 Task: Add Attachment from Google Drive to Card Card0000000251 in Board Board0000000063 in Workspace WS0000000021 in Trello. Add Cover Orange to Card Card0000000251 in Board Board0000000063 in Workspace WS0000000021 in Trello. Add "Add Label …" with "Title" Title0000000251 to Button Button0000000251 to Card Card0000000251 in Board Board0000000063 in Workspace WS0000000021 in Trello. Add Description DS0000000251 to Card Card0000000251 in Board Board0000000063 in Workspace WS0000000021 in Trello. Add Comment CM0000000251 to Card Card0000000251 in Board Board0000000063 in Workspace WS0000000021 in Trello
Action: Mouse moved to (478, 511)
Screenshot: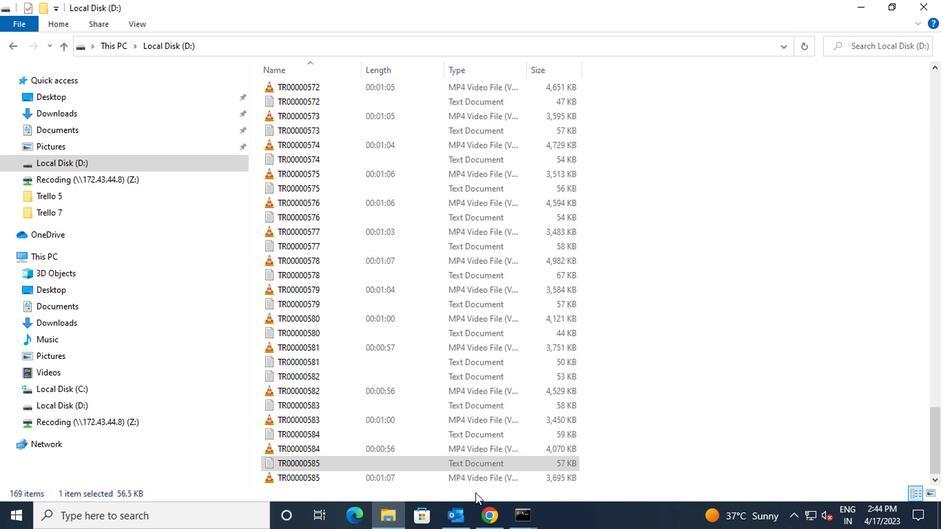 
Action: Mouse pressed left at (478, 511)
Screenshot: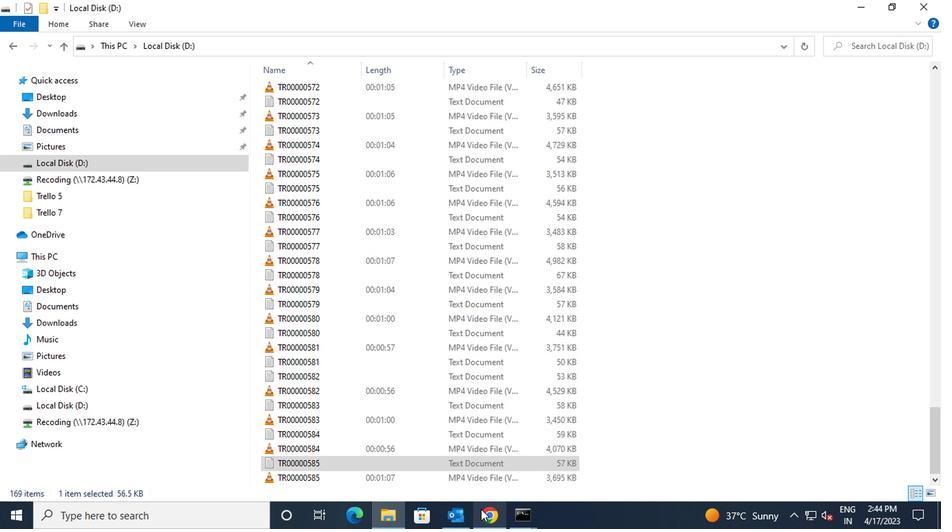 
Action: Mouse moved to (317, 383)
Screenshot: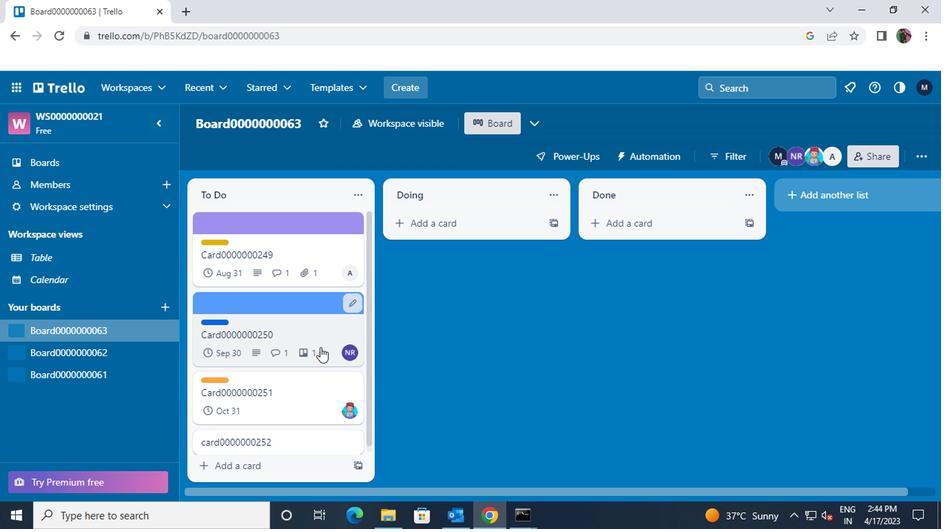 
Action: Mouse pressed left at (317, 383)
Screenshot: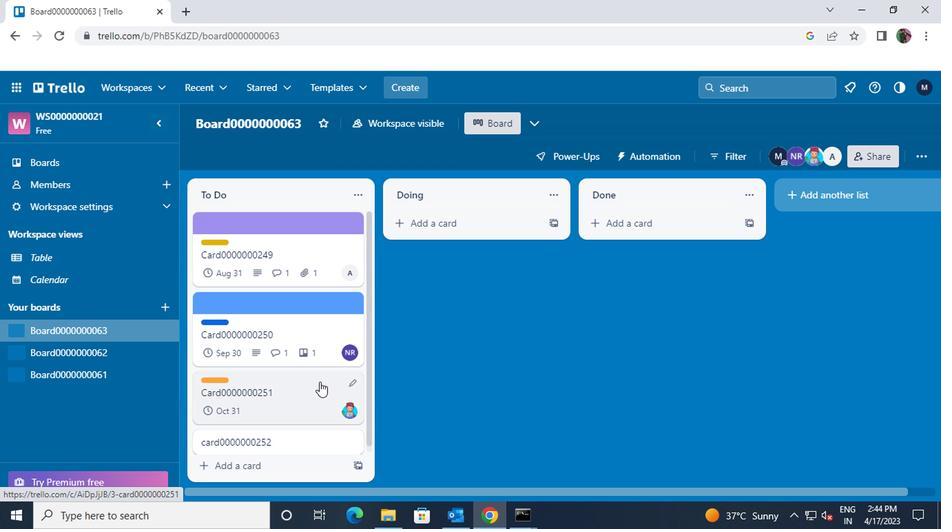 
Action: Mouse moved to (652, 309)
Screenshot: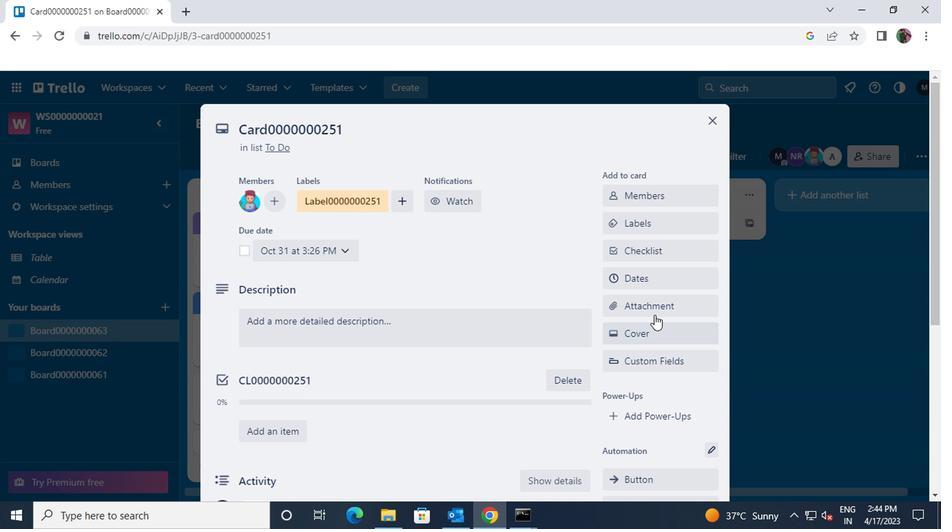 
Action: Mouse pressed left at (652, 309)
Screenshot: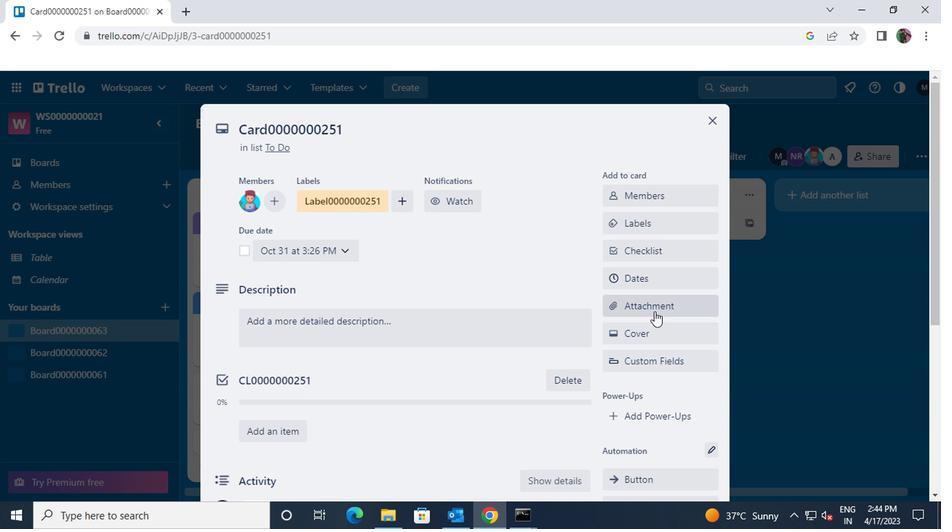 
Action: Mouse moved to (627, 189)
Screenshot: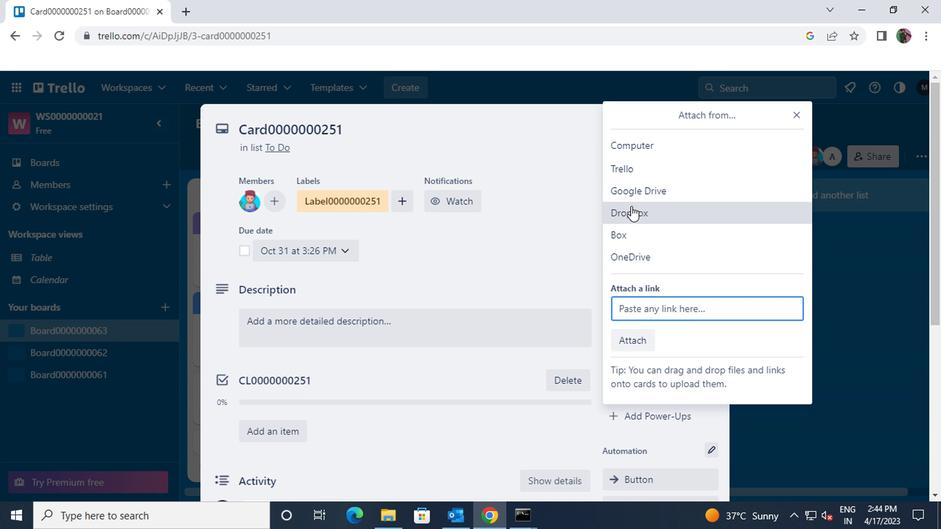 
Action: Mouse pressed left at (627, 189)
Screenshot: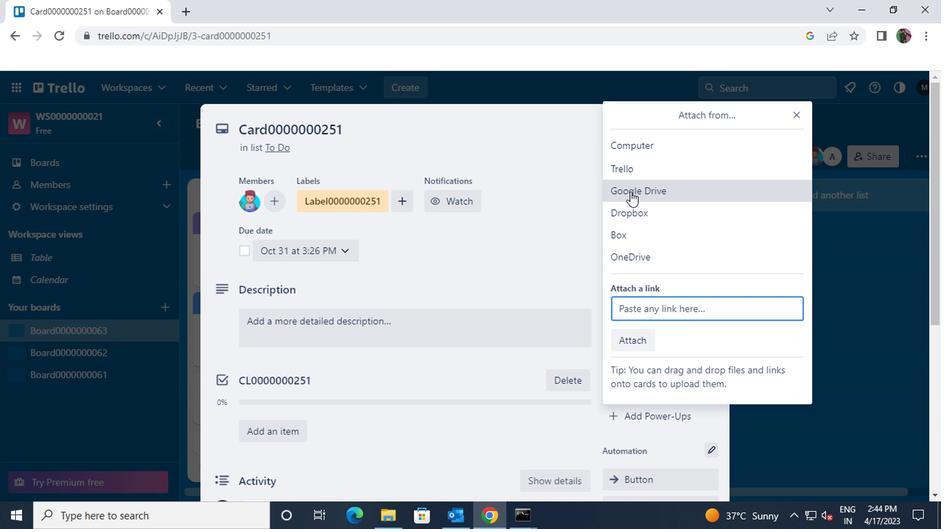 
Action: Mouse moved to (660, 401)
Screenshot: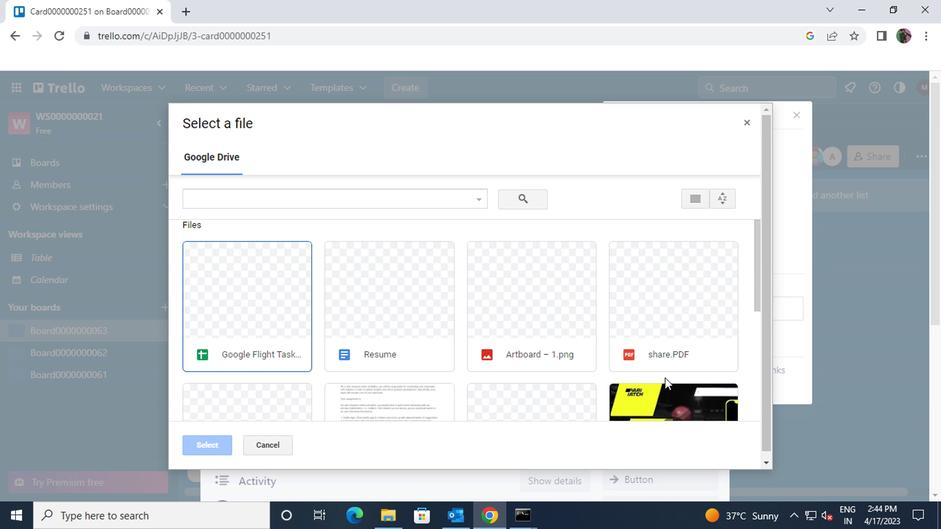
Action: Mouse pressed left at (660, 401)
Screenshot: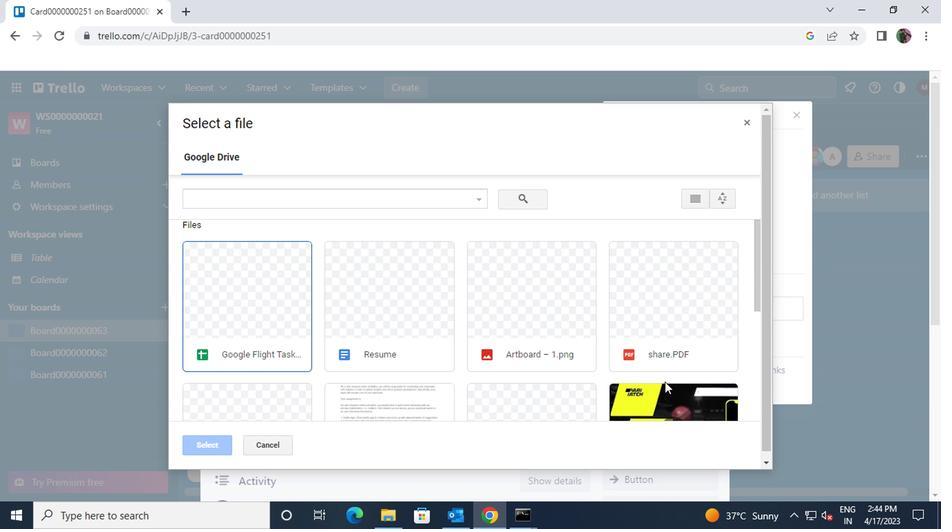 
Action: Mouse moved to (215, 446)
Screenshot: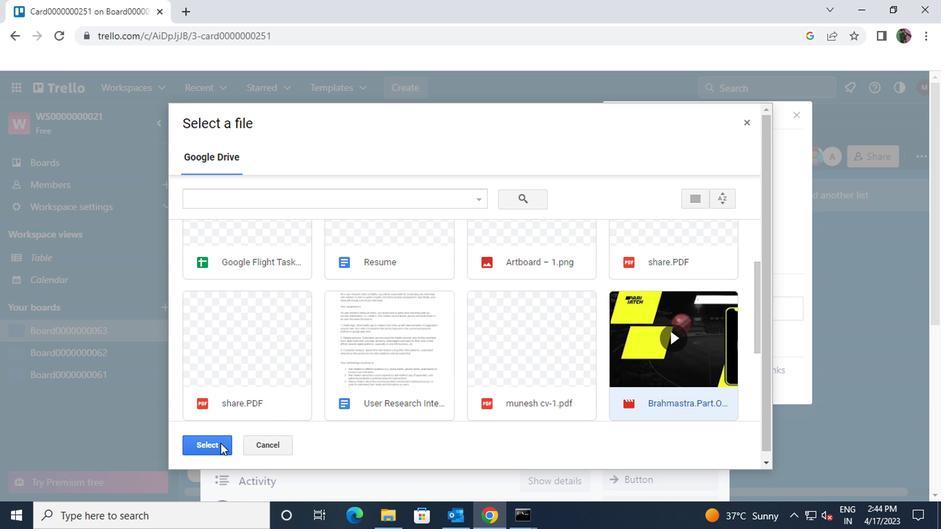 
Action: Mouse pressed left at (215, 446)
Screenshot: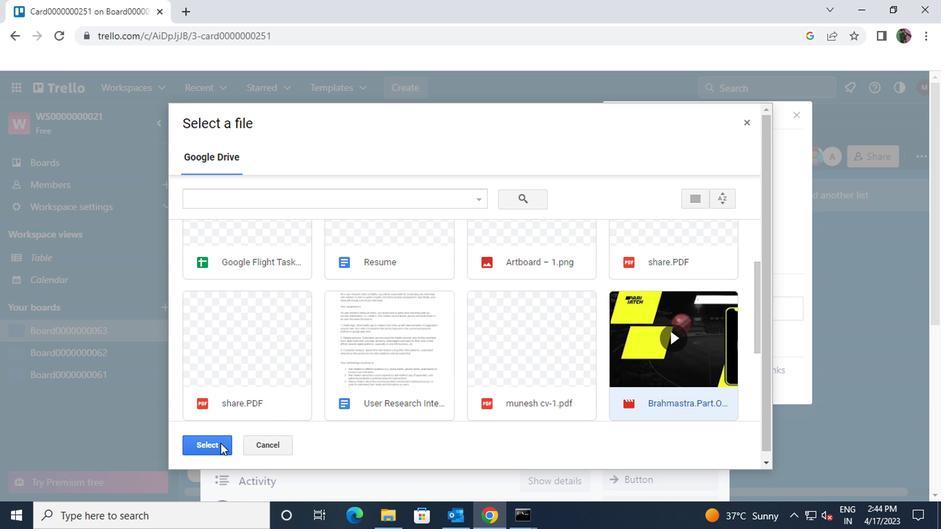 
Action: Mouse moved to (633, 336)
Screenshot: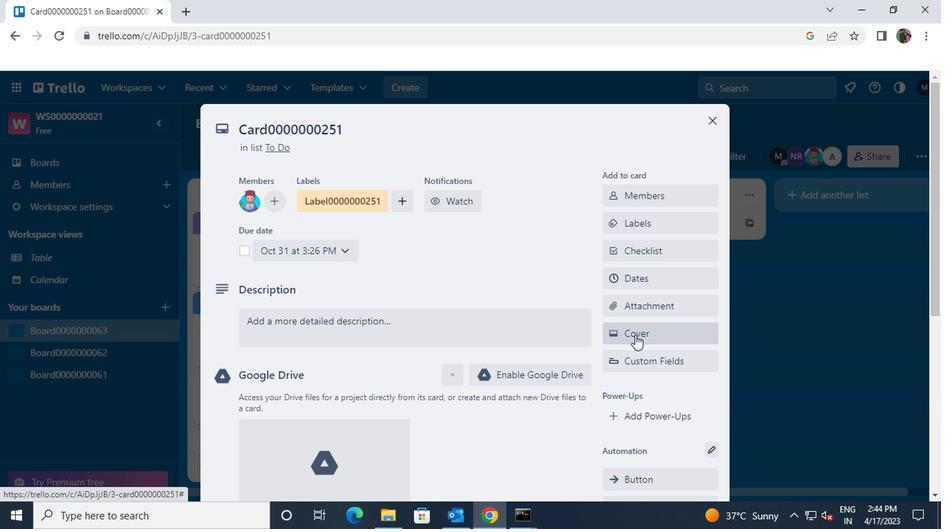 
Action: Mouse pressed left at (633, 336)
Screenshot: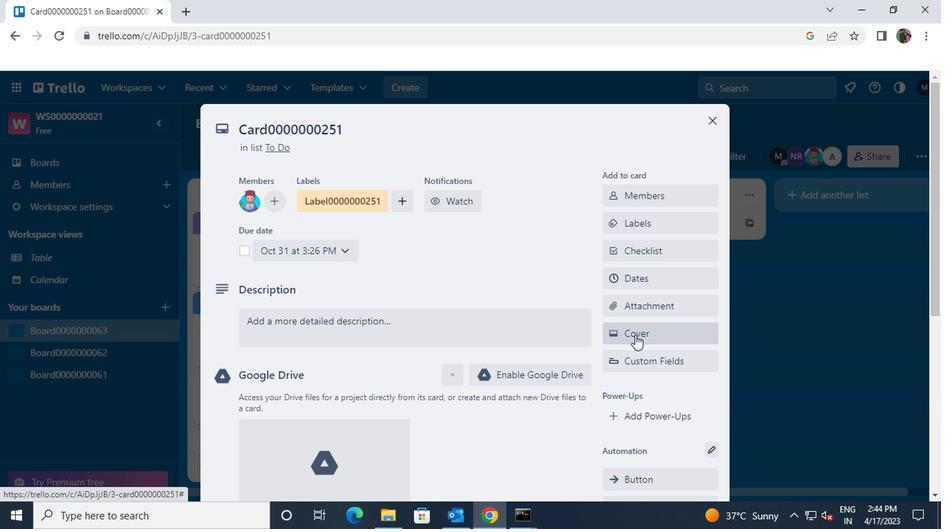 
Action: Mouse moved to (701, 240)
Screenshot: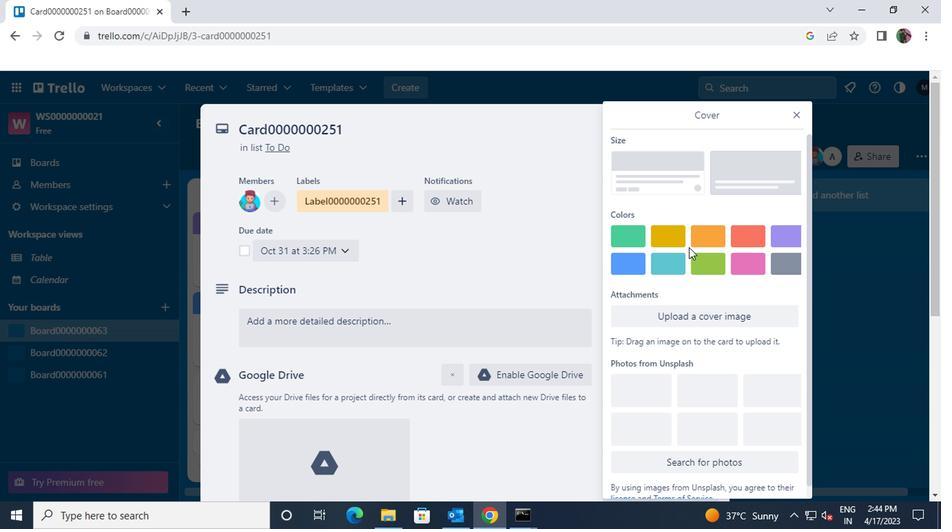 
Action: Mouse pressed left at (701, 240)
Screenshot: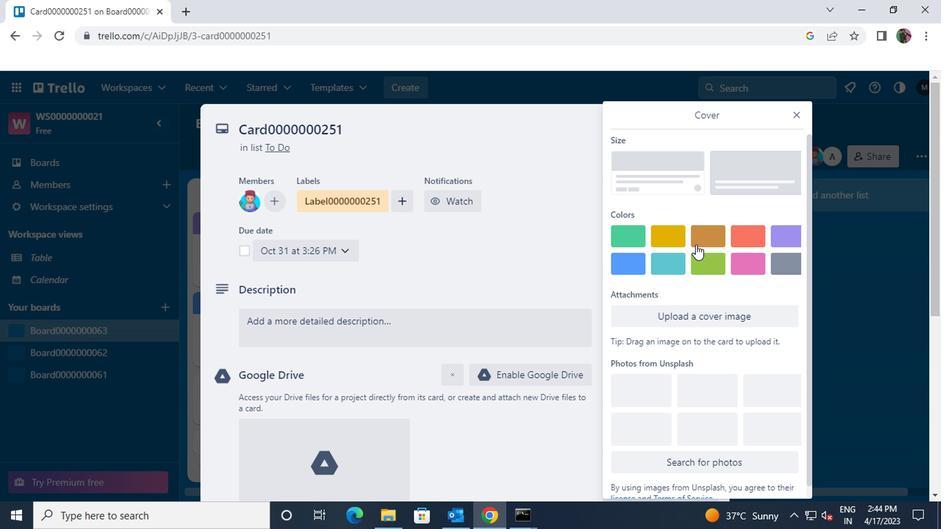 
Action: Mouse moved to (793, 115)
Screenshot: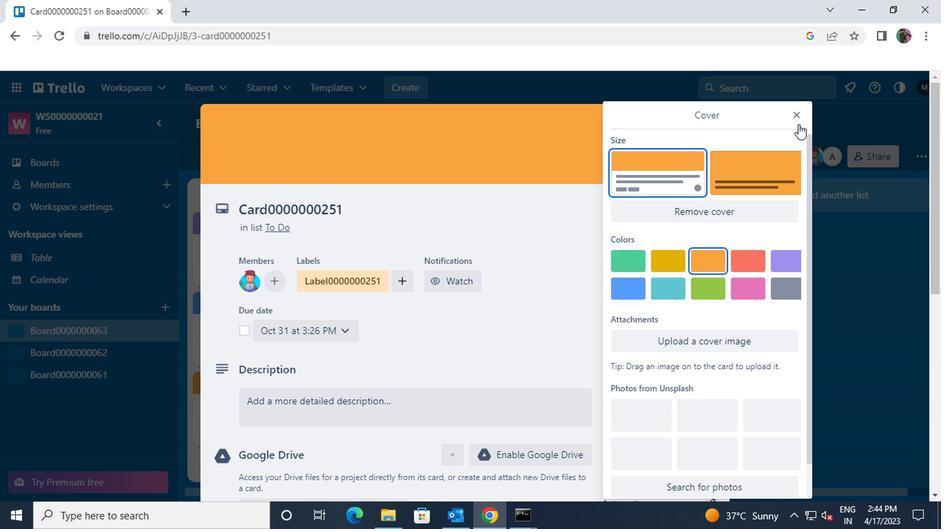
Action: Mouse pressed left at (793, 115)
Screenshot: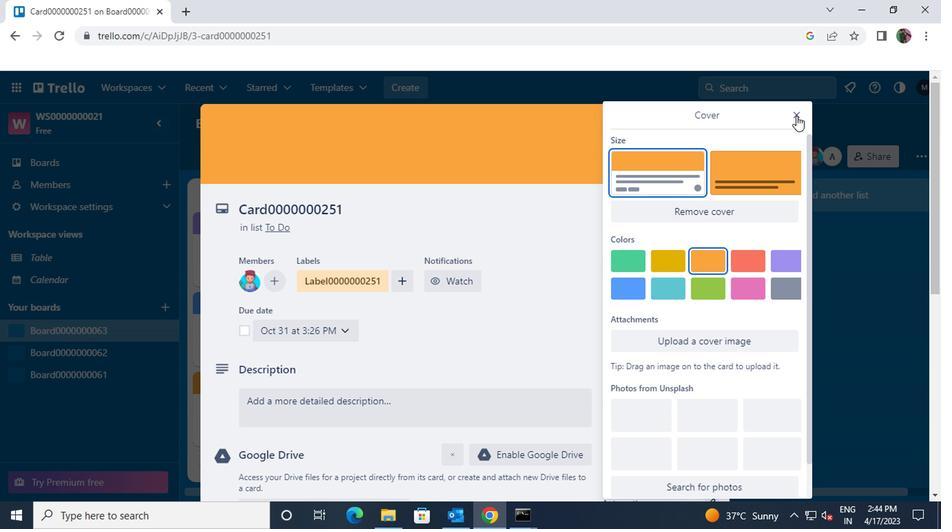 
Action: Mouse moved to (705, 225)
Screenshot: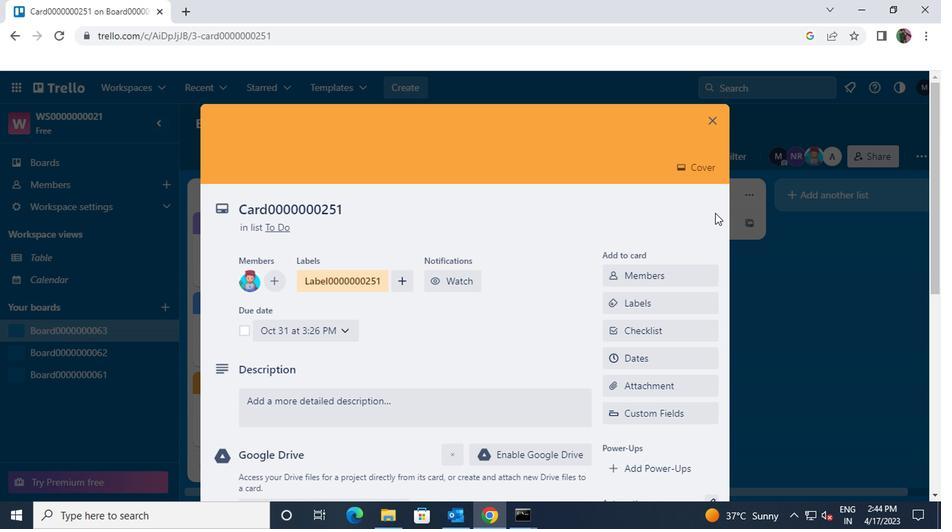 
Action: Mouse scrolled (705, 225) with delta (0, 0)
Screenshot: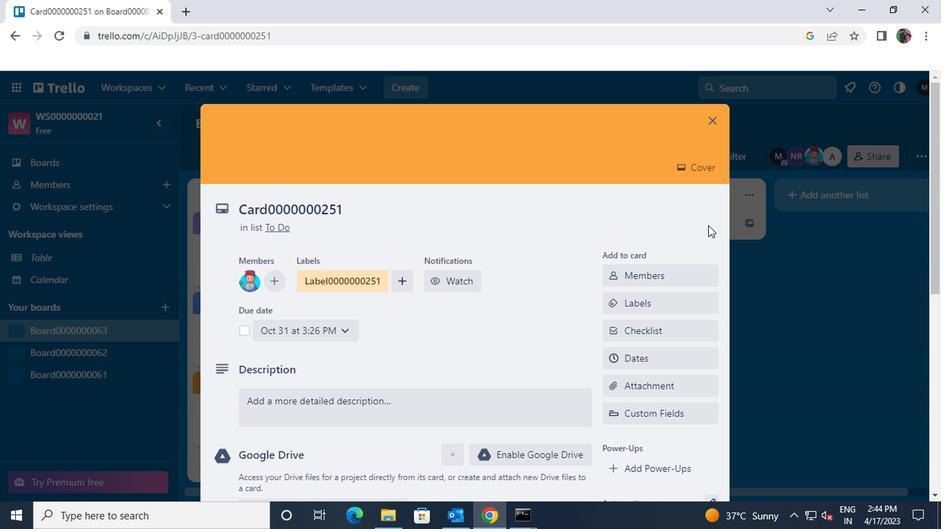 
Action: Mouse scrolled (705, 225) with delta (0, 0)
Screenshot: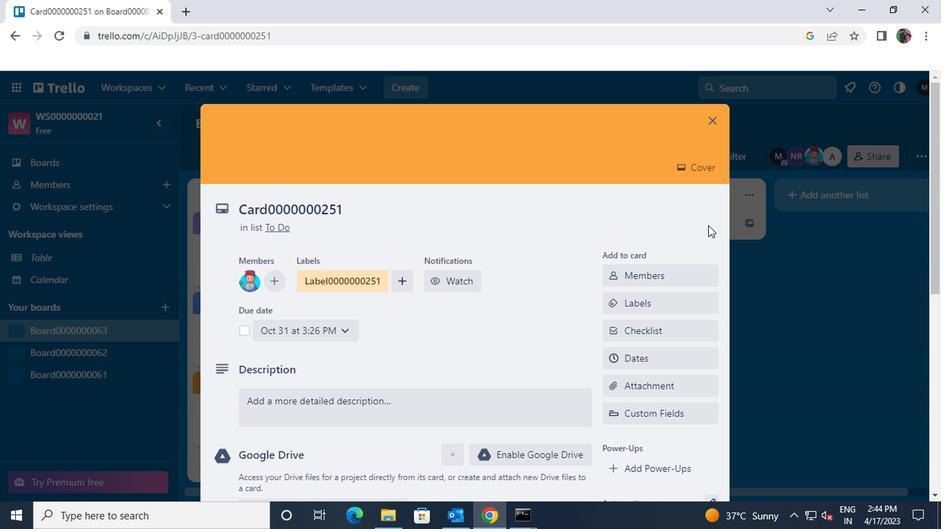
Action: Mouse moved to (666, 166)
Screenshot: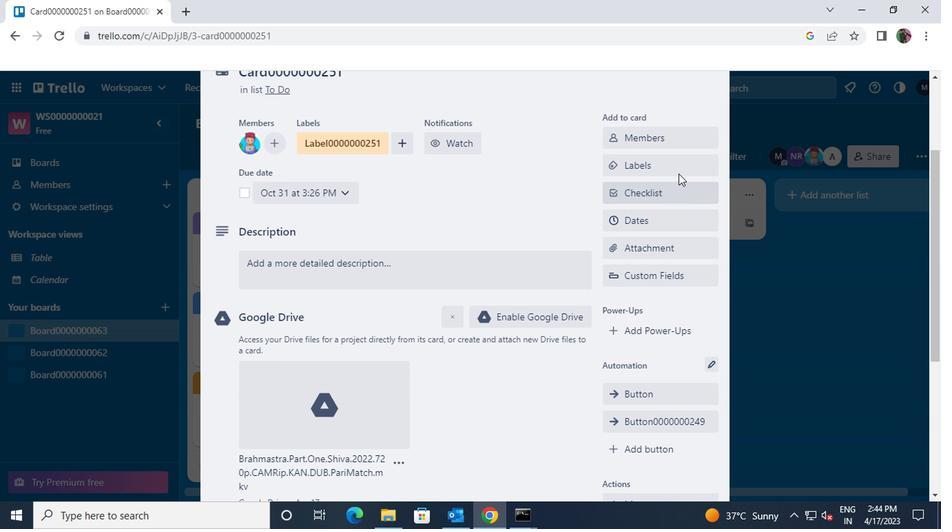 
Action: Mouse pressed left at (666, 166)
Screenshot: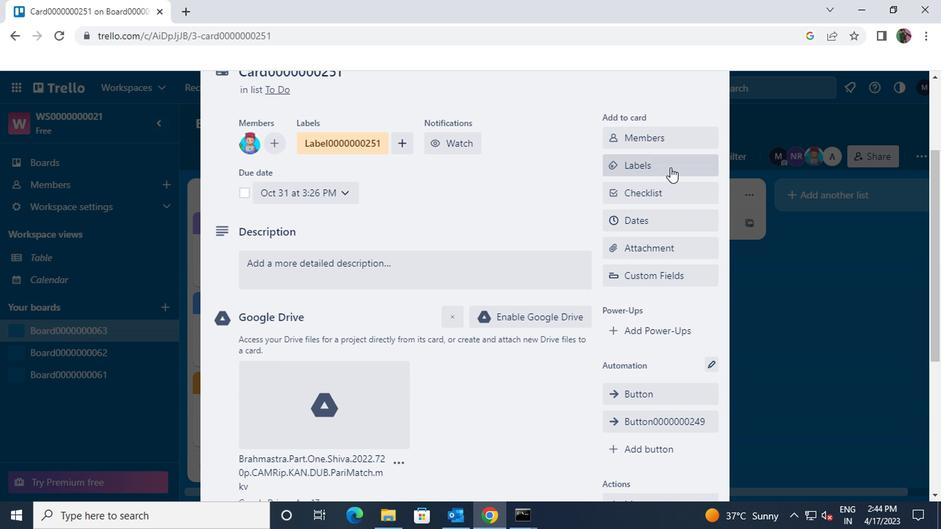 
Action: Mouse moved to (703, 436)
Screenshot: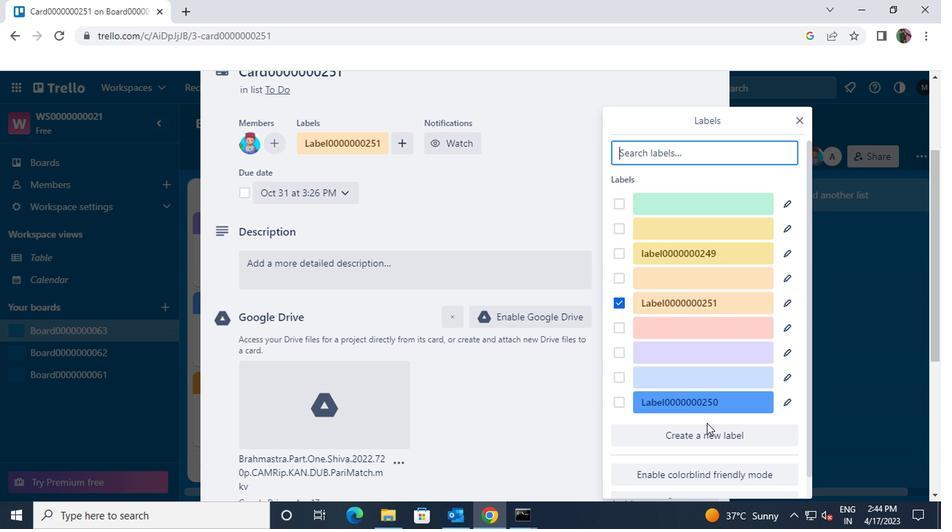 
Action: Mouse pressed left at (703, 436)
Screenshot: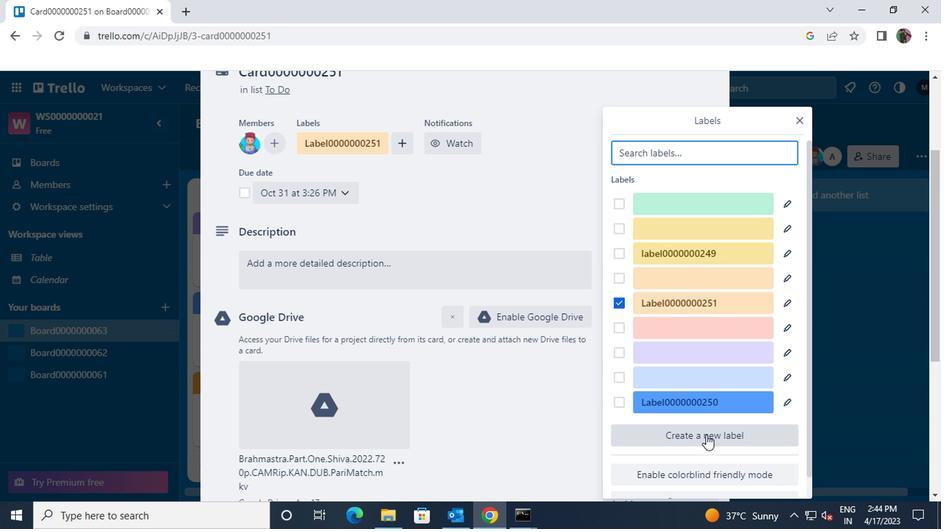 
Action: Mouse moved to (676, 240)
Screenshot: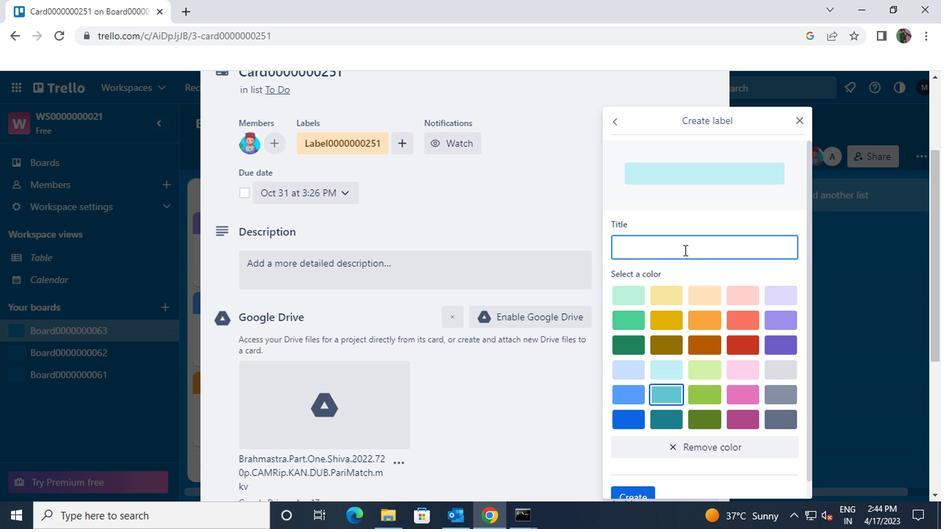 
Action: Mouse pressed left at (676, 240)
Screenshot: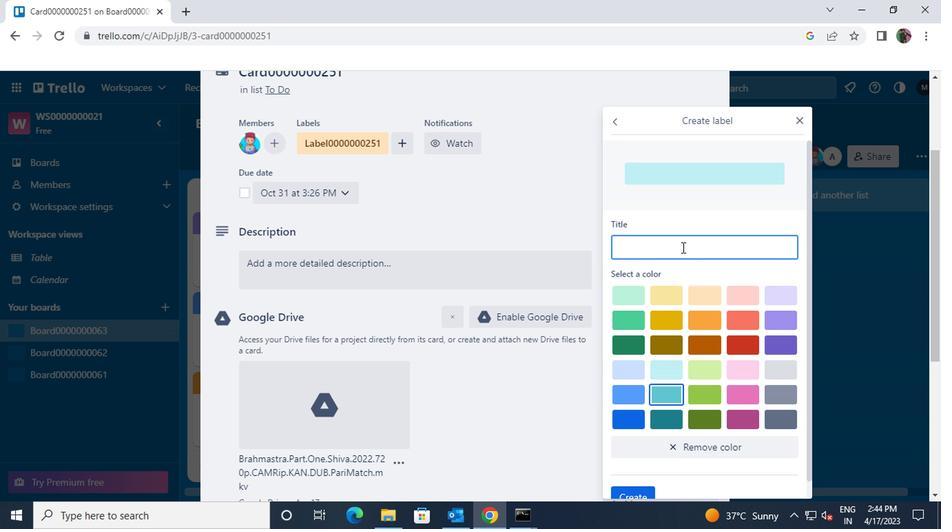 
Action: Key pressed <Key.shift>TITLE0000000251
Screenshot: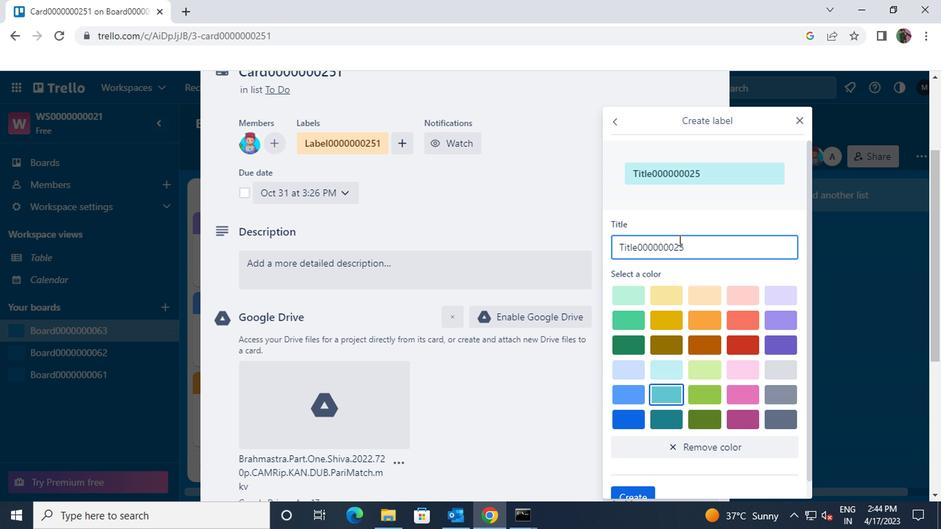 
Action: Mouse moved to (701, 317)
Screenshot: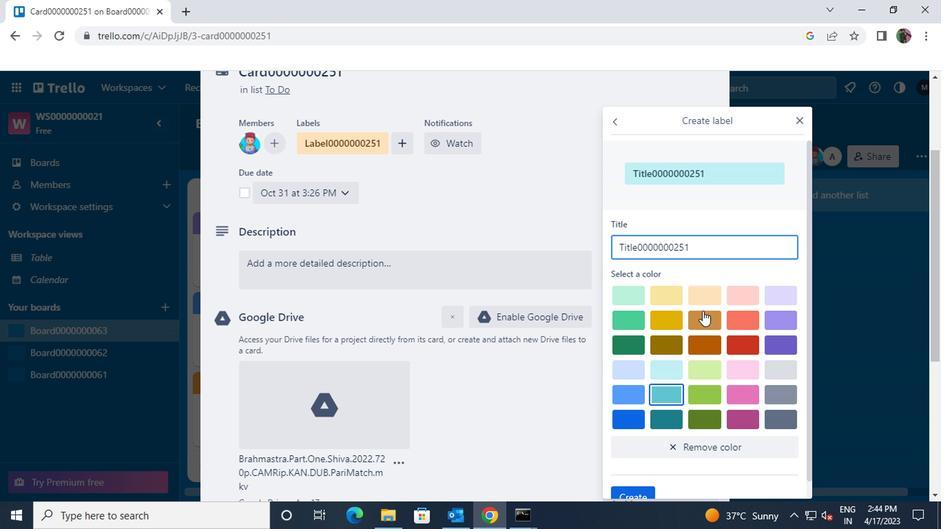 
Action: Mouse pressed left at (701, 317)
Screenshot: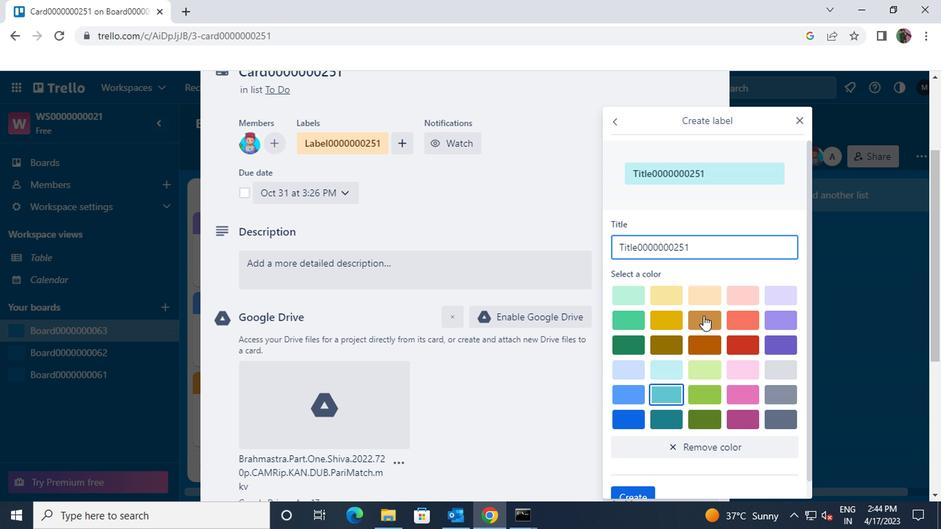 
Action: Mouse scrolled (701, 317) with delta (0, 0)
Screenshot: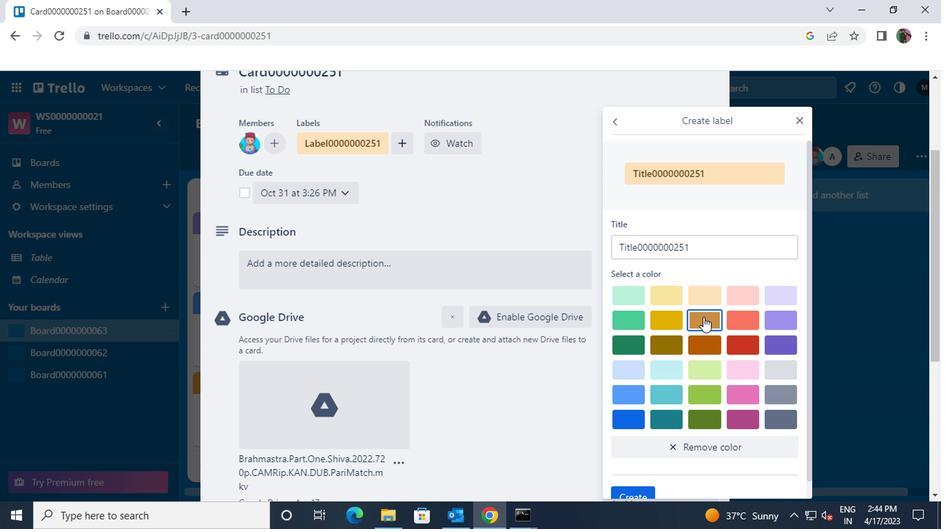 
Action: Mouse moved to (701, 317)
Screenshot: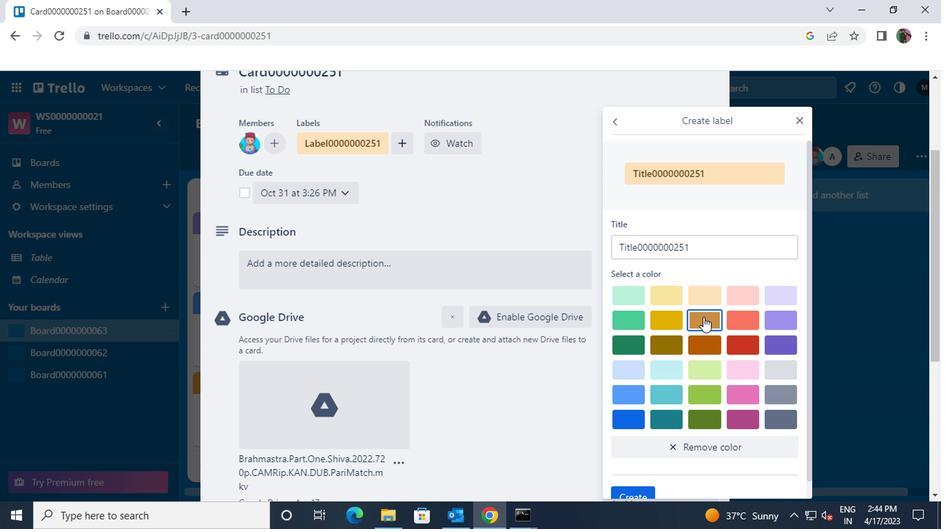 
Action: Mouse scrolled (701, 317) with delta (0, 0)
Screenshot: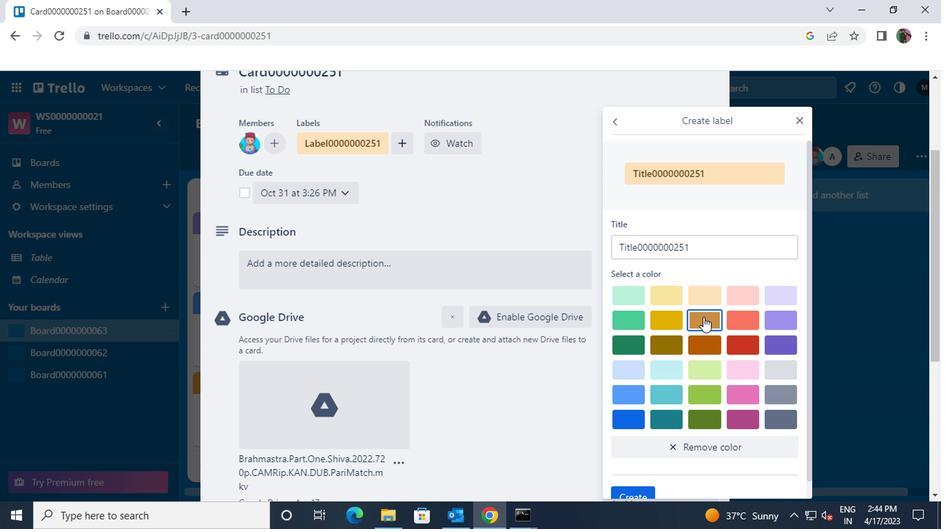 
Action: Mouse moved to (702, 317)
Screenshot: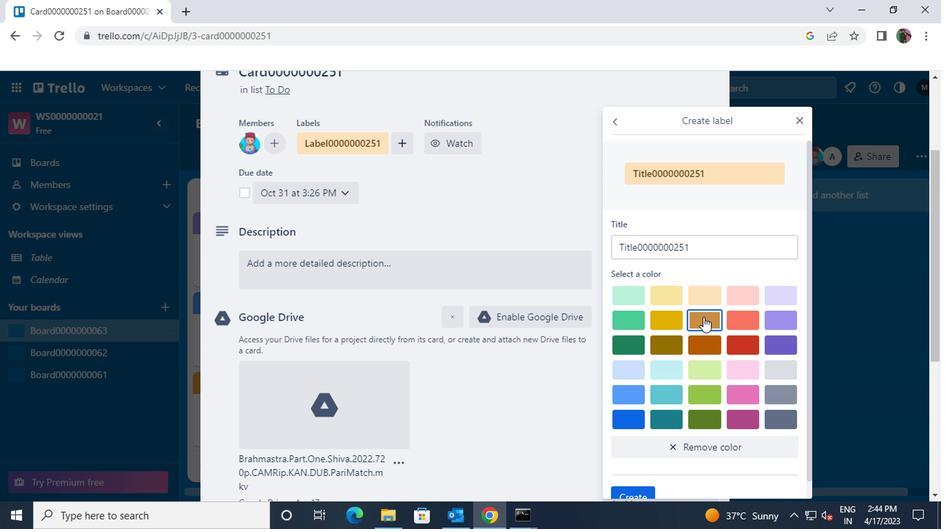 
Action: Mouse scrolled (702, 316) with delta (0, 0)
Screenshot: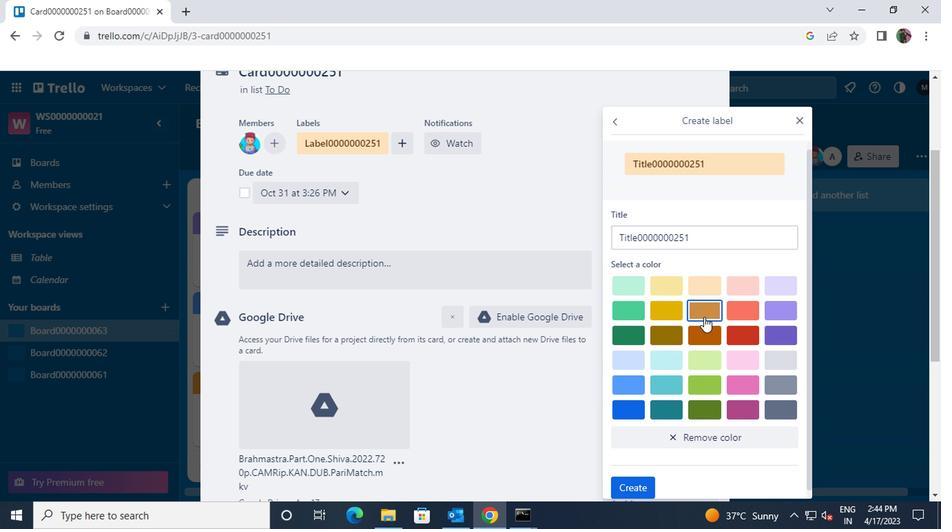
Action: Mouse scrolled (702, 316) with delta (0, 0)
Screenshot: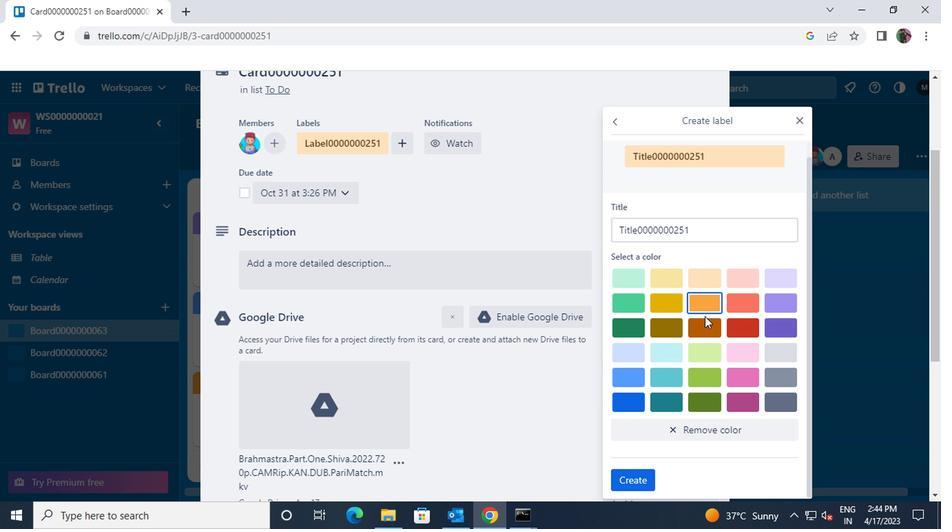 
Action: Mouse moved to (637, 480)
Screenshot: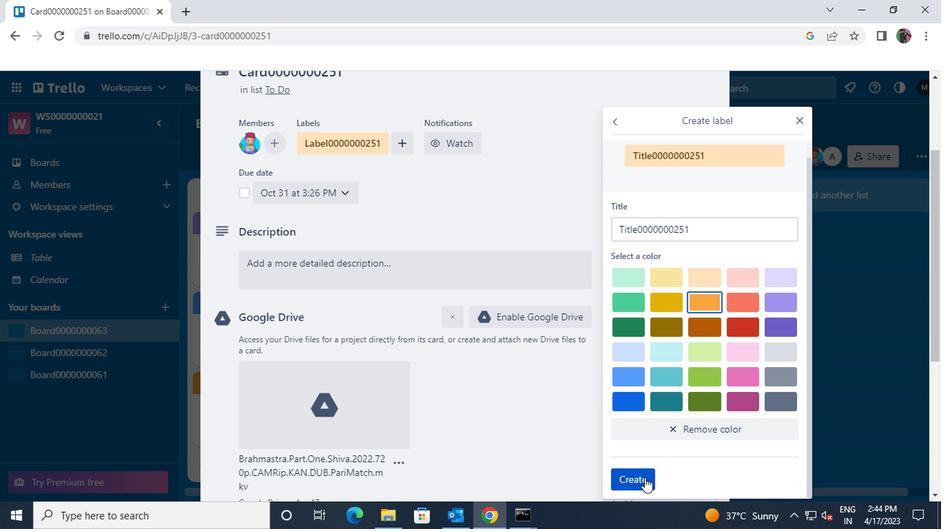 
Action: Mouse pressed left at (637, 480)
Screenshot: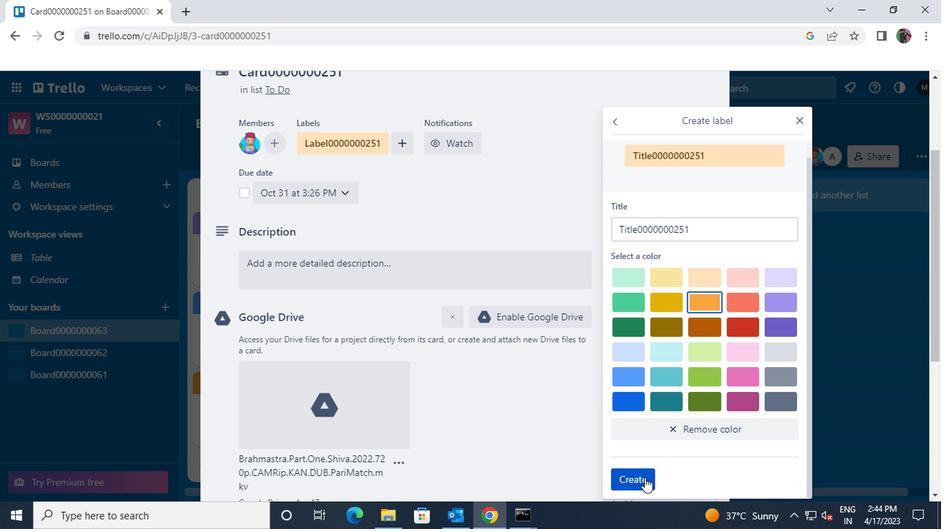 
Action: Mouse moved to (466, 278)
Screenshot: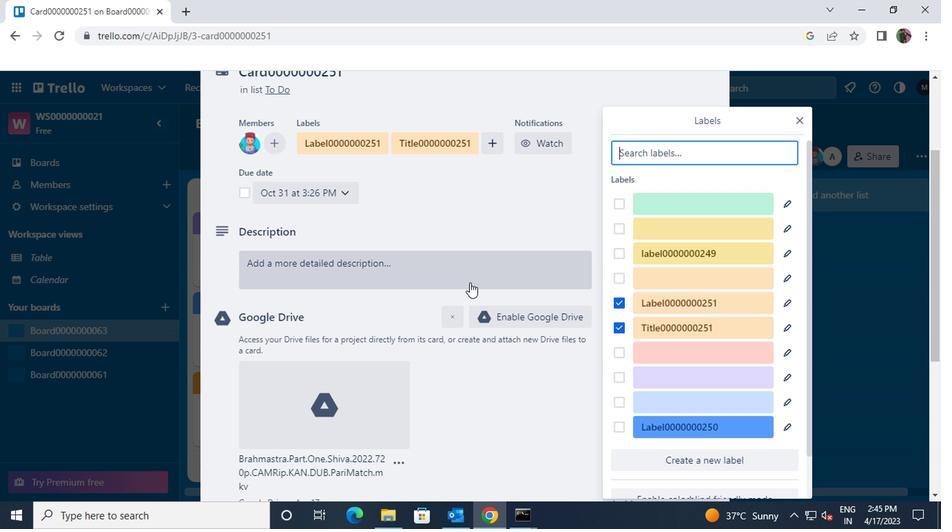 
Action: Mouse pressed left at (466, 278)
Screenshot: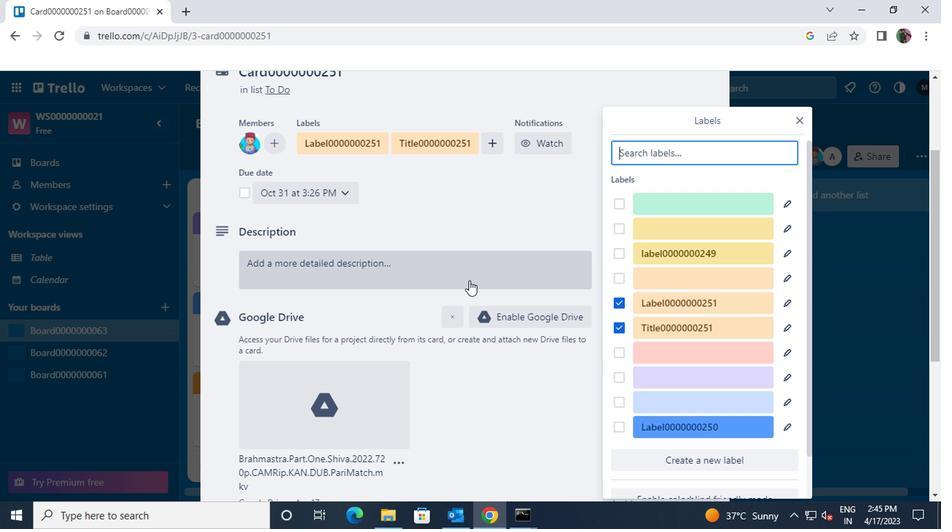 
Action: Key pressed <Key.shift>DS0000000251
Screenshot: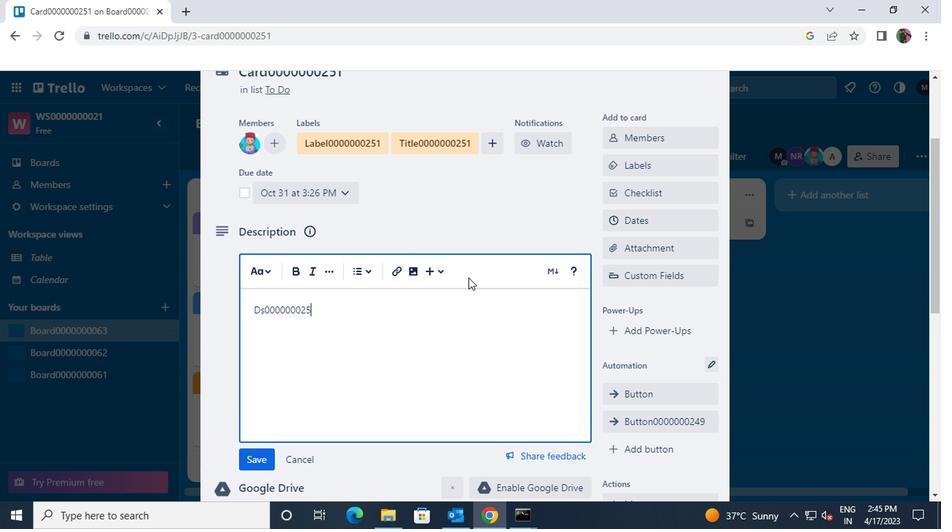 
Action: Mouse moved to (252, 456)
Screenshot: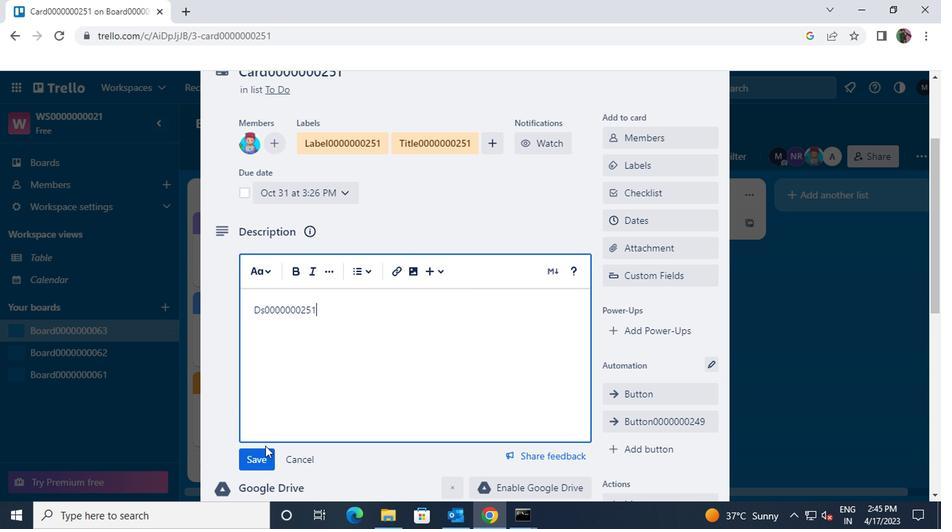 
Action: Mouse pressed left at (252, 456)
Screenshot: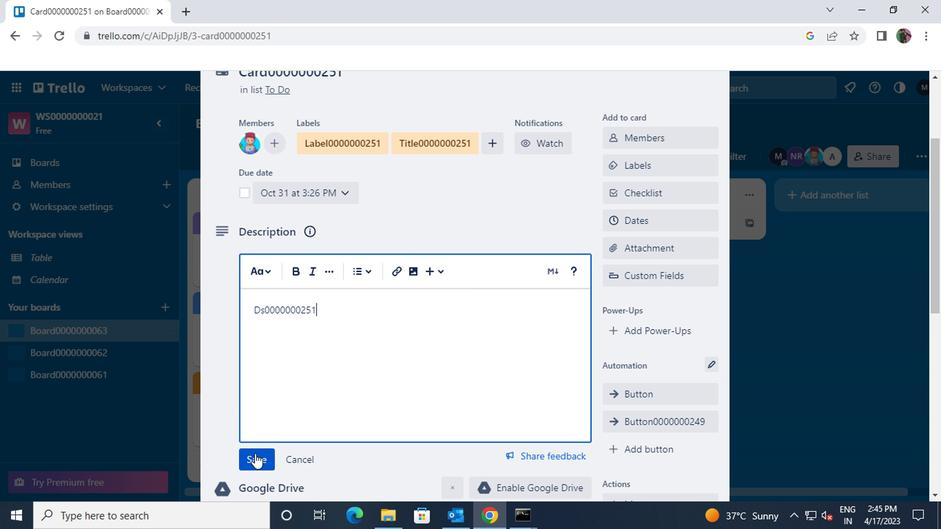 
Action: Mouse moved to (251, 456)
Screenshot: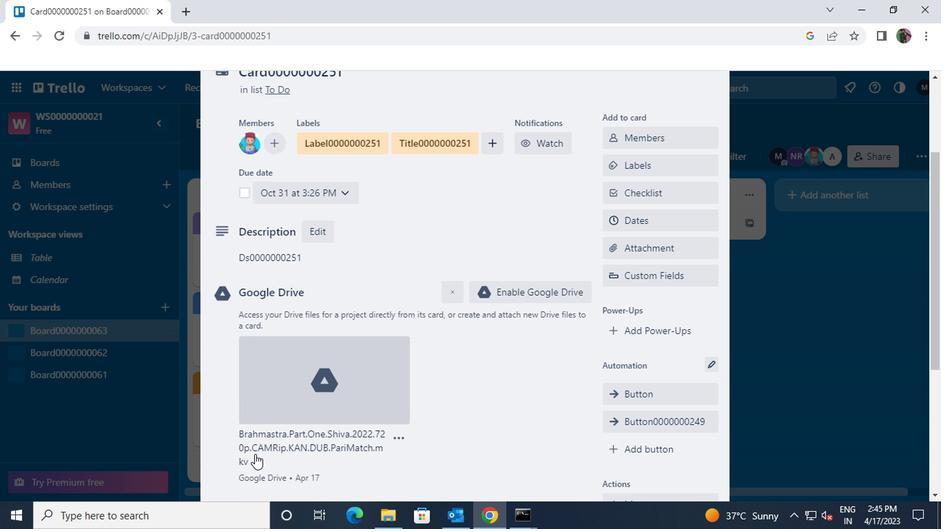 
Action: Mouse scrolled (251, 455) with delta (0, 0)
Screenshot: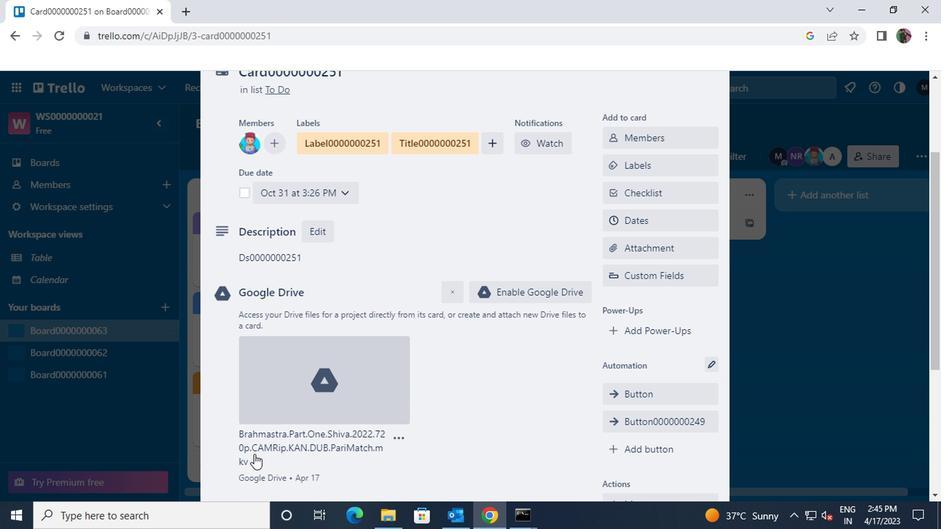 
Action: Mouse moved to (251, 453)
Screenshot: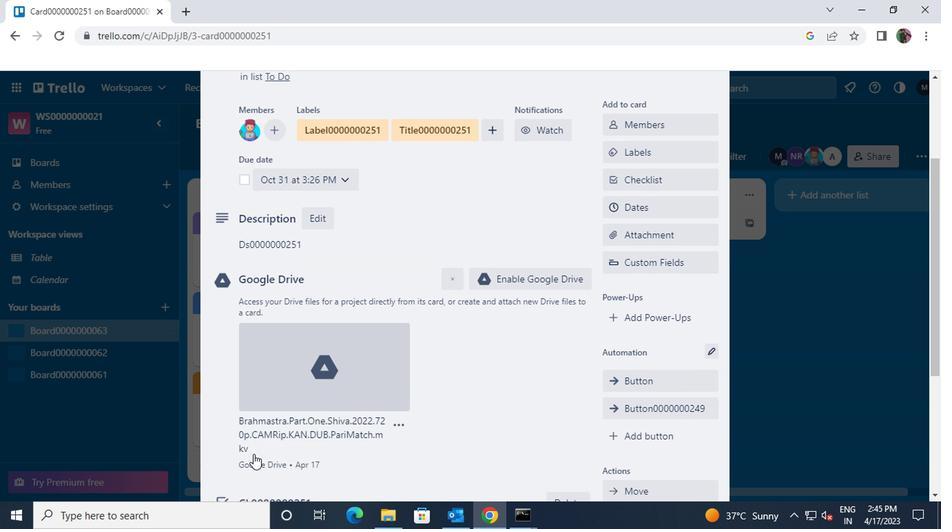 
Action: Mouse scrolled (251, 453) with delta (0, 0)
Screenshot: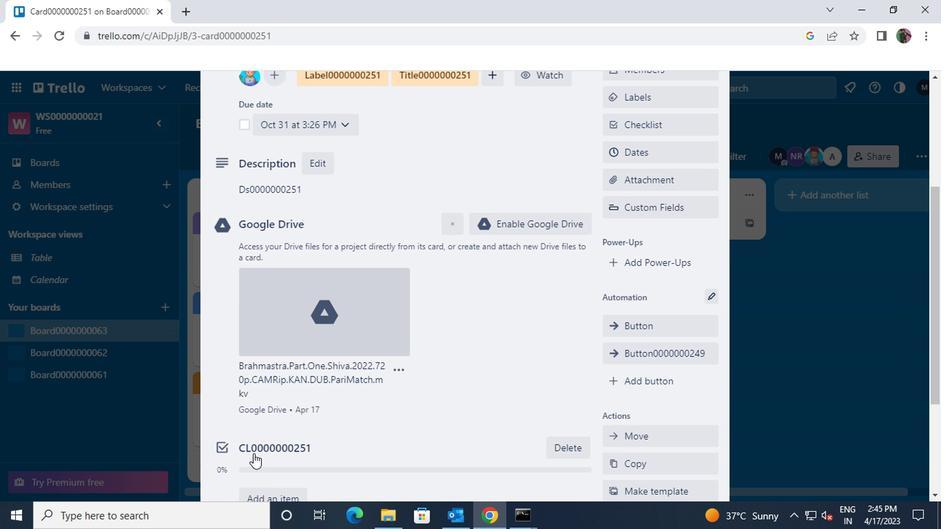 
Action: Mouse scrolled (251, 453) with delta (0, 0)
Screenshot: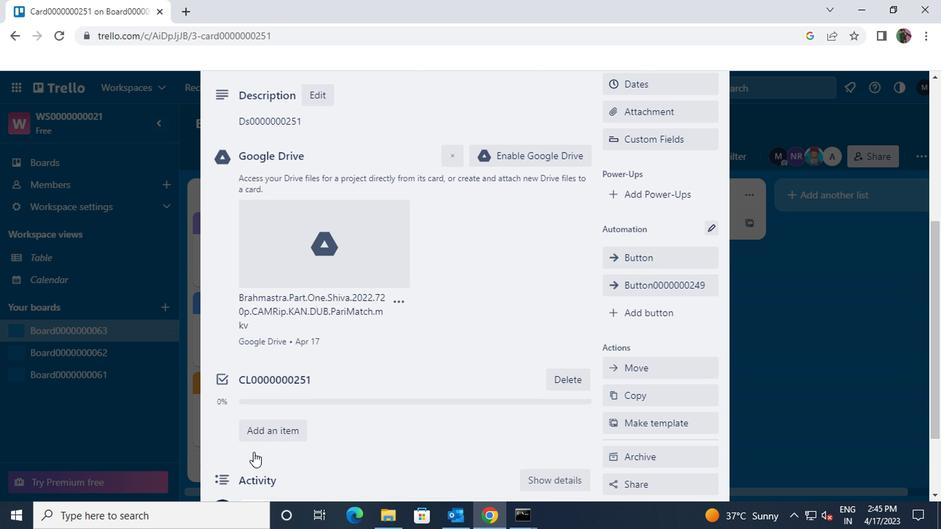 
Action: Mouse scrolled (251, 453) with delta (0, 0)
Screenshot: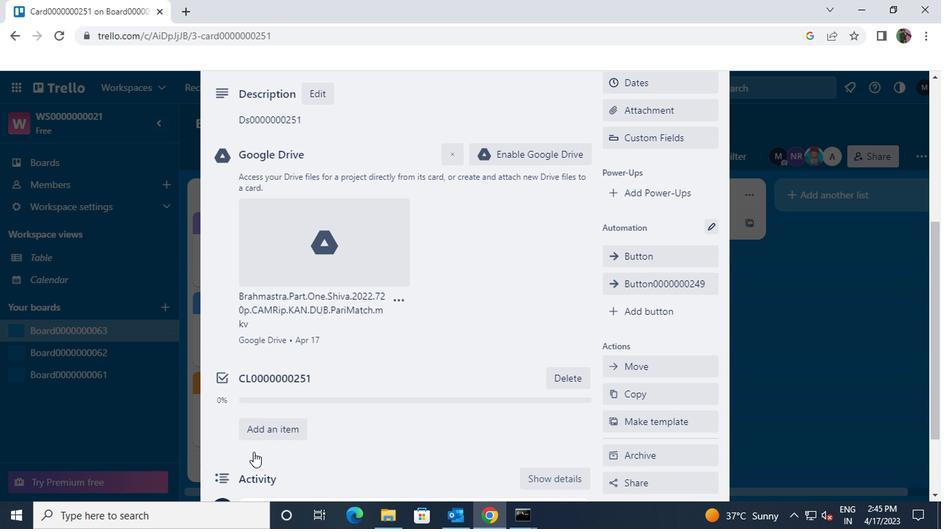 
Action: Mouse moved to (251, 453)
Screenshot: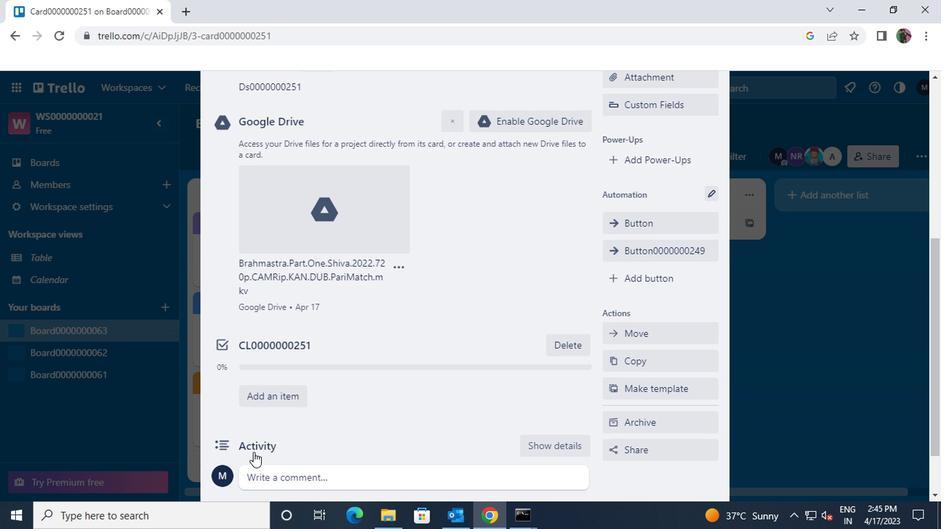 
Action: Mouse scrolled (251, 453) with delta (0, 0)
Screenshot: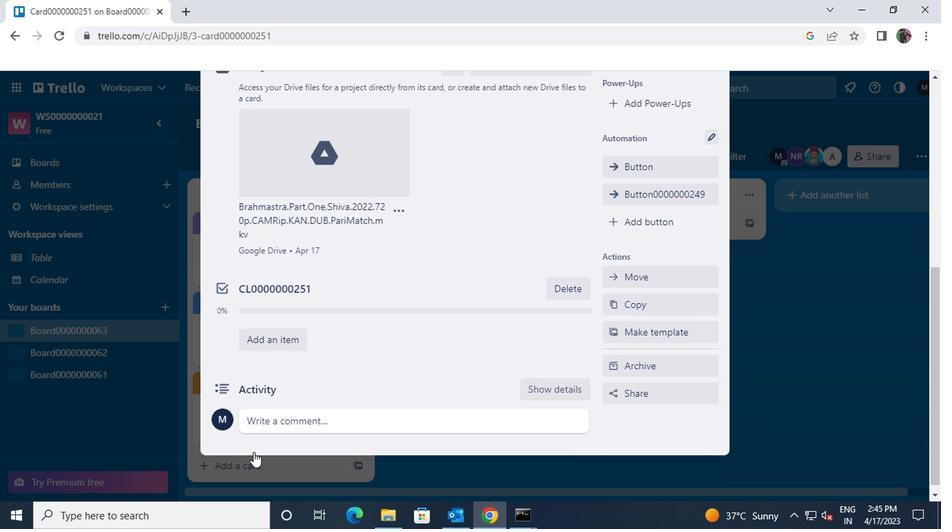 
Action: Mouse moved to (275, 413)
Screenshot: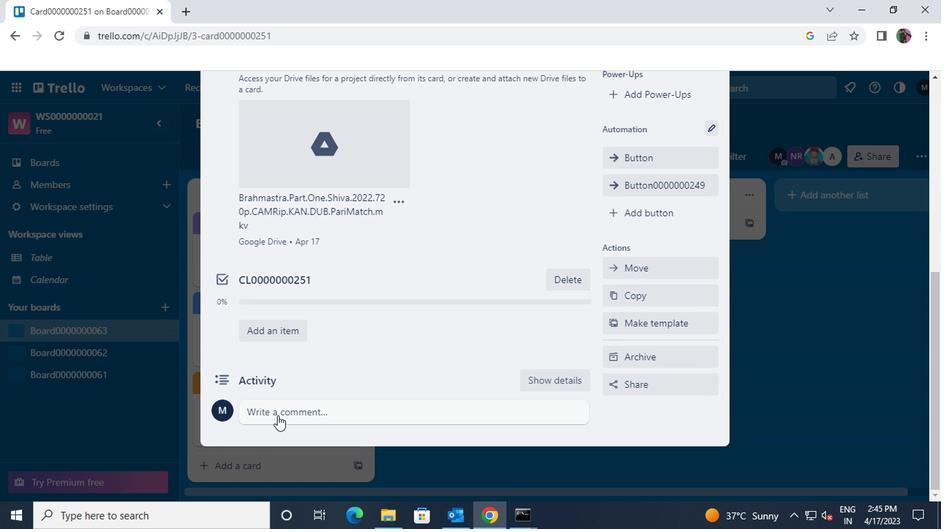 
Action: Mouse pressed left at (275, 413)
Screenshot: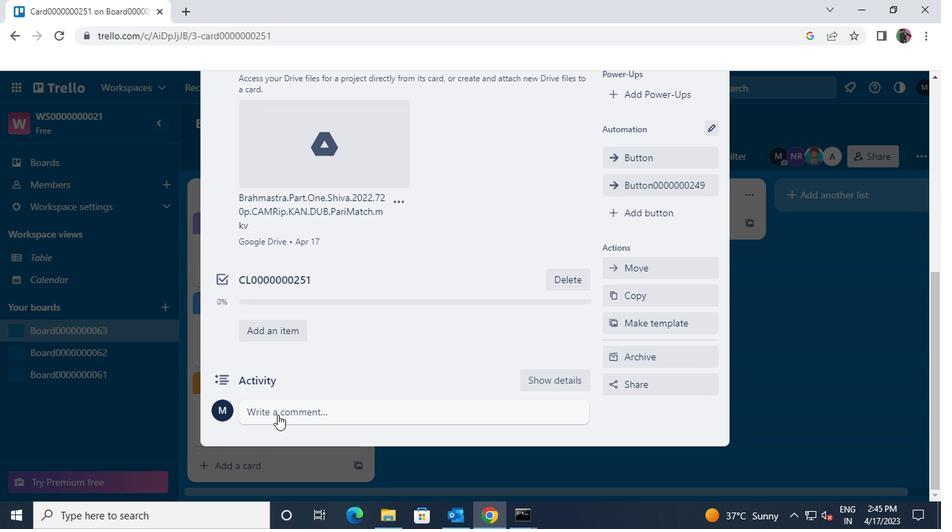 
Action: Mouse moved to (277, 413)
Screenshot: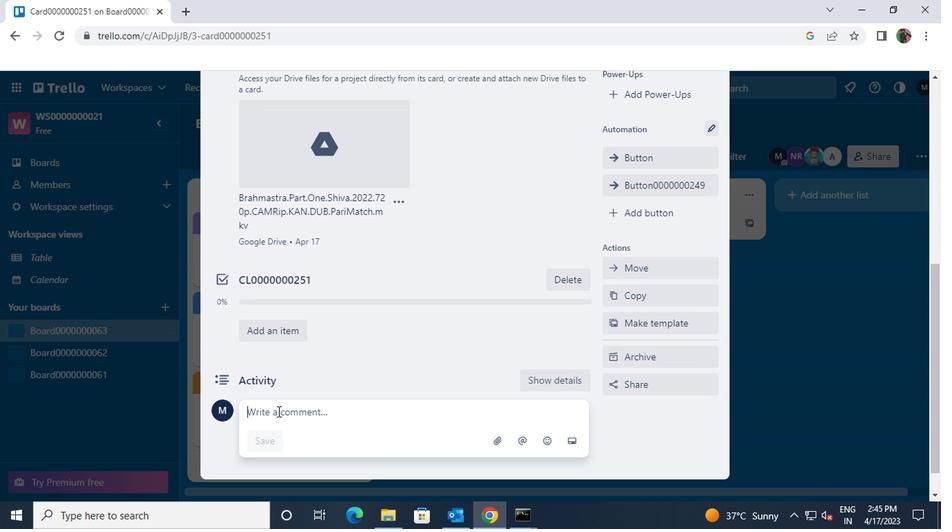 
Action: Key pressed <Key.shift>CM0000000251
Screenshot: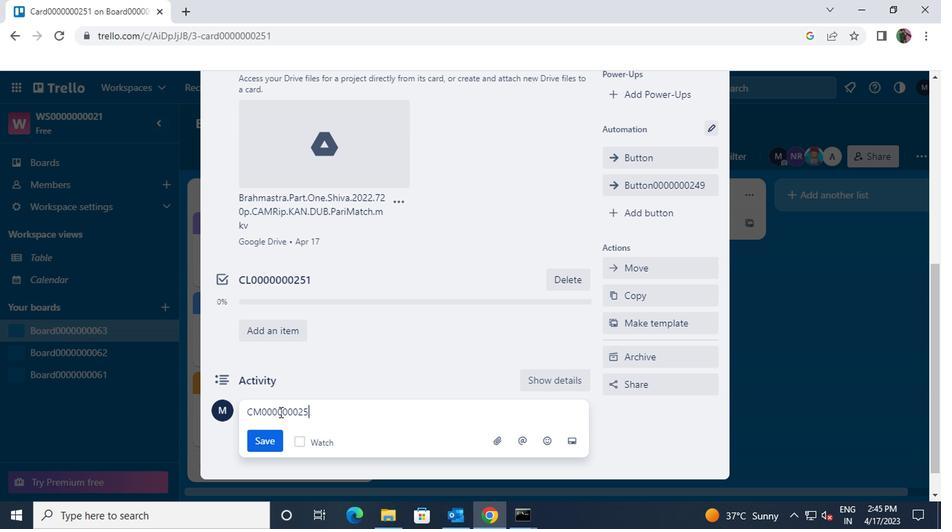 
Action: Mouse moved to (255, 442)
Screenshot: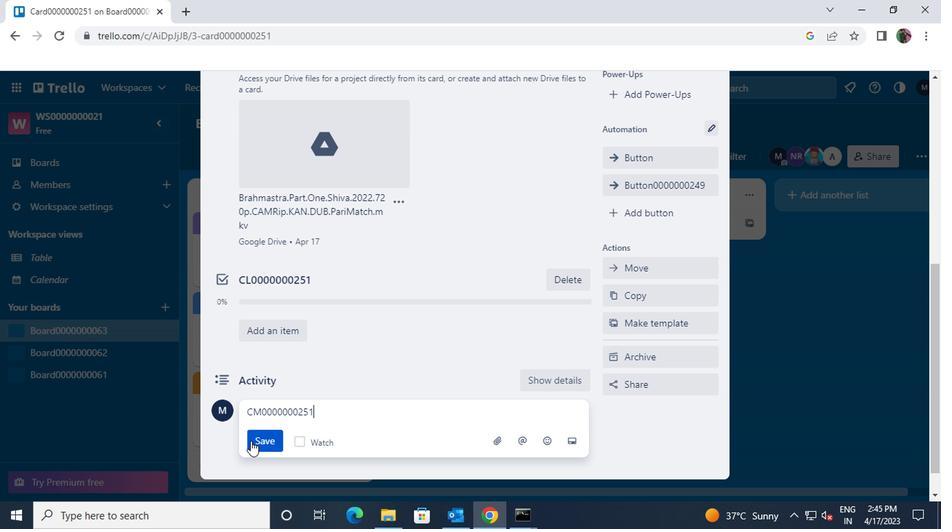 
Action: Mouse pressed left at (255, 442)
Screenshot: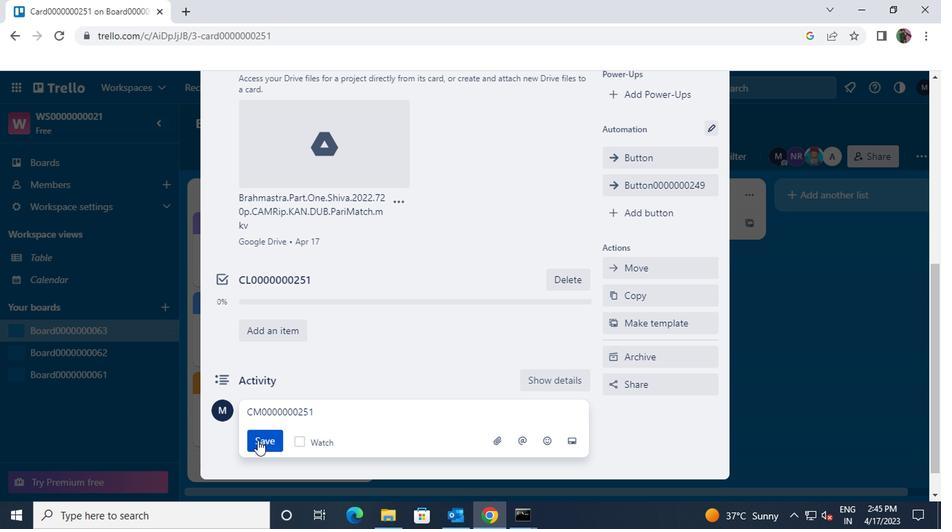 
Action: Key pressed <Key.f8>
Screenshot: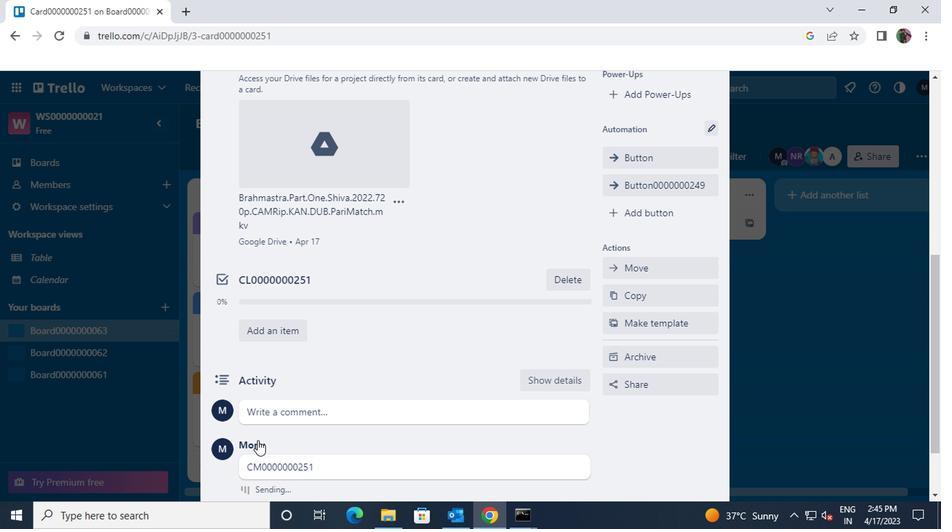 
